 Task: Add Dark Chocolate Covered Honeycomb to the cart.
Action: Mouse moved to (25, 71)
Screenshot: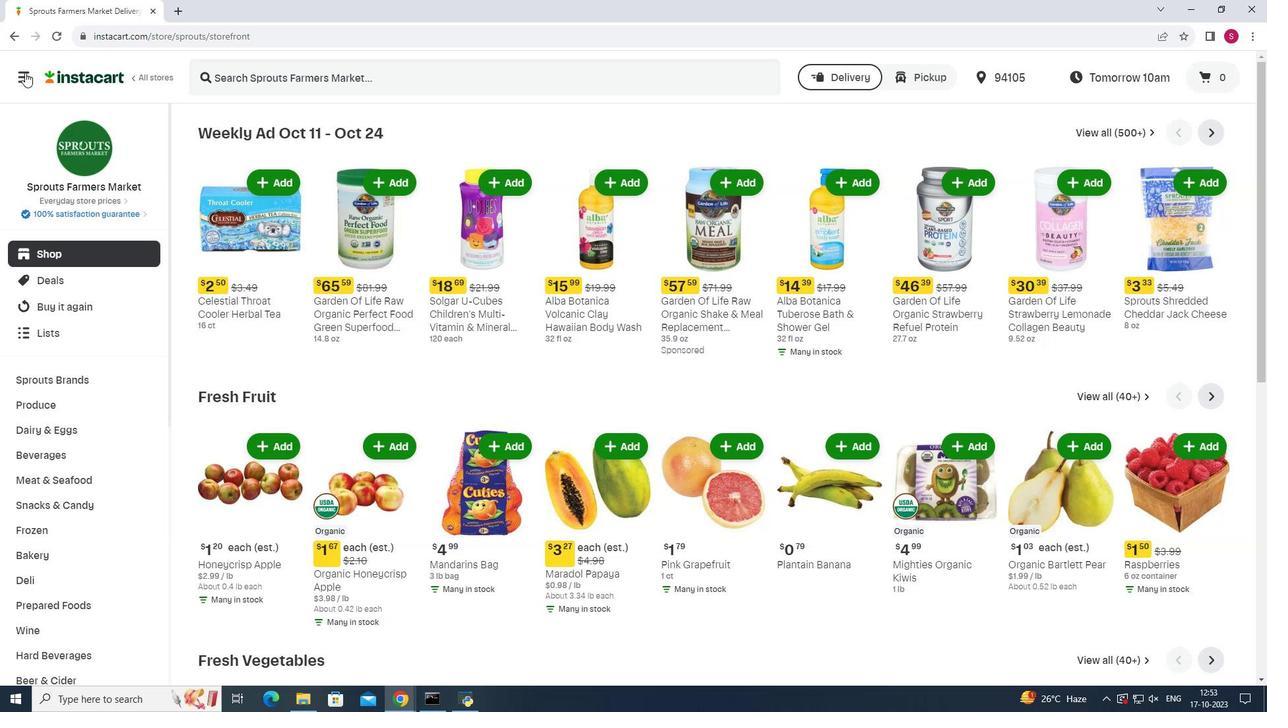 
Action: Mouse pressed left at (25, 71)
Screenshot: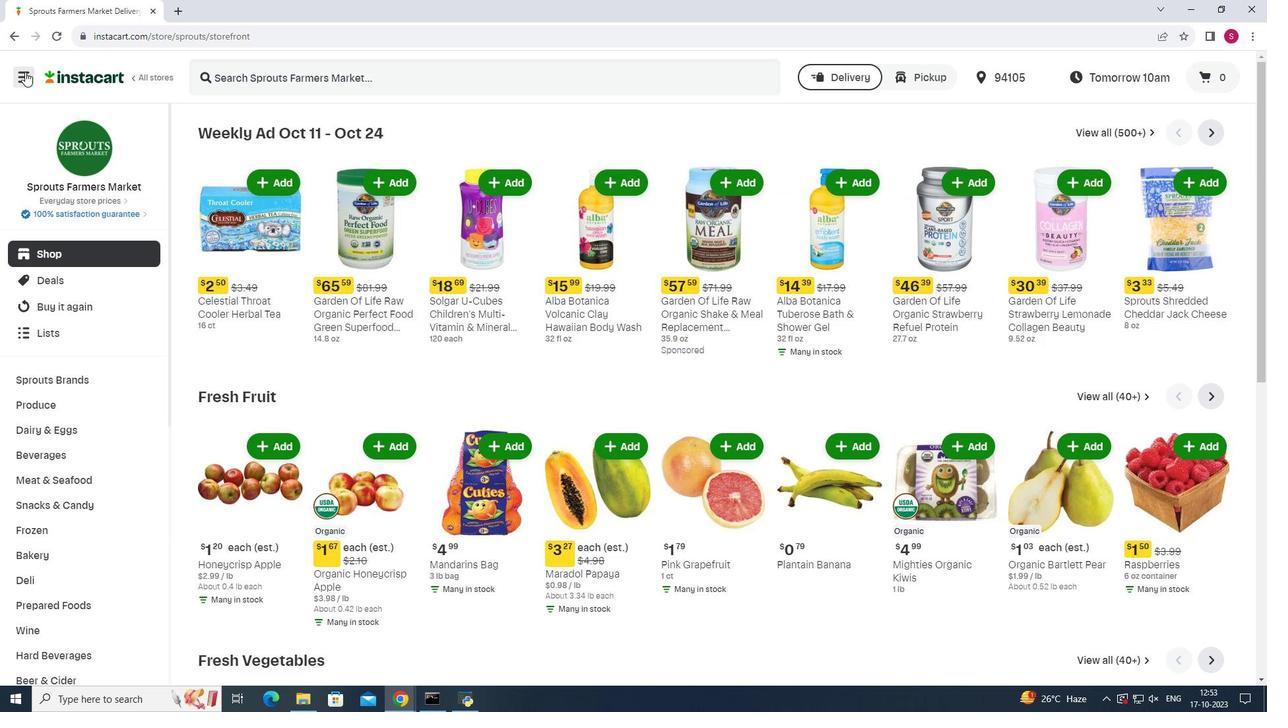 
Action: Mouse moved to (85, 342)
Screenshot: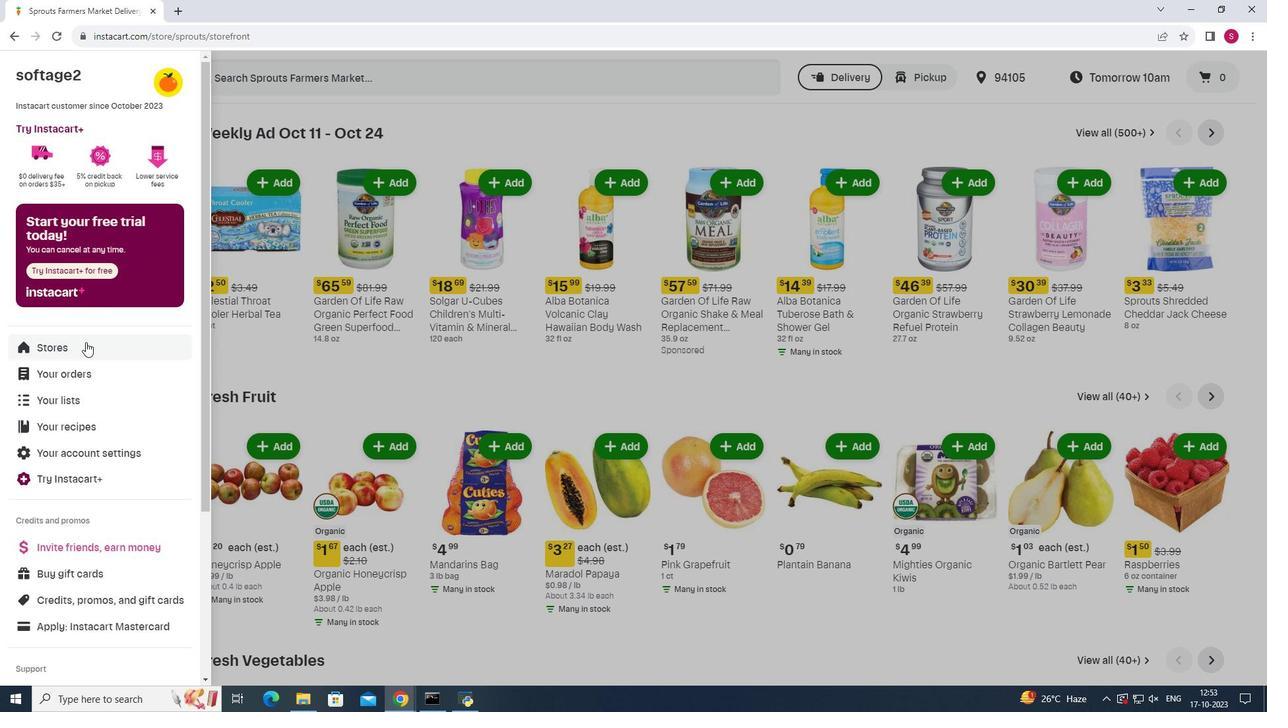 
Action: Mouse pressed left at (85, 342)
Screenshot: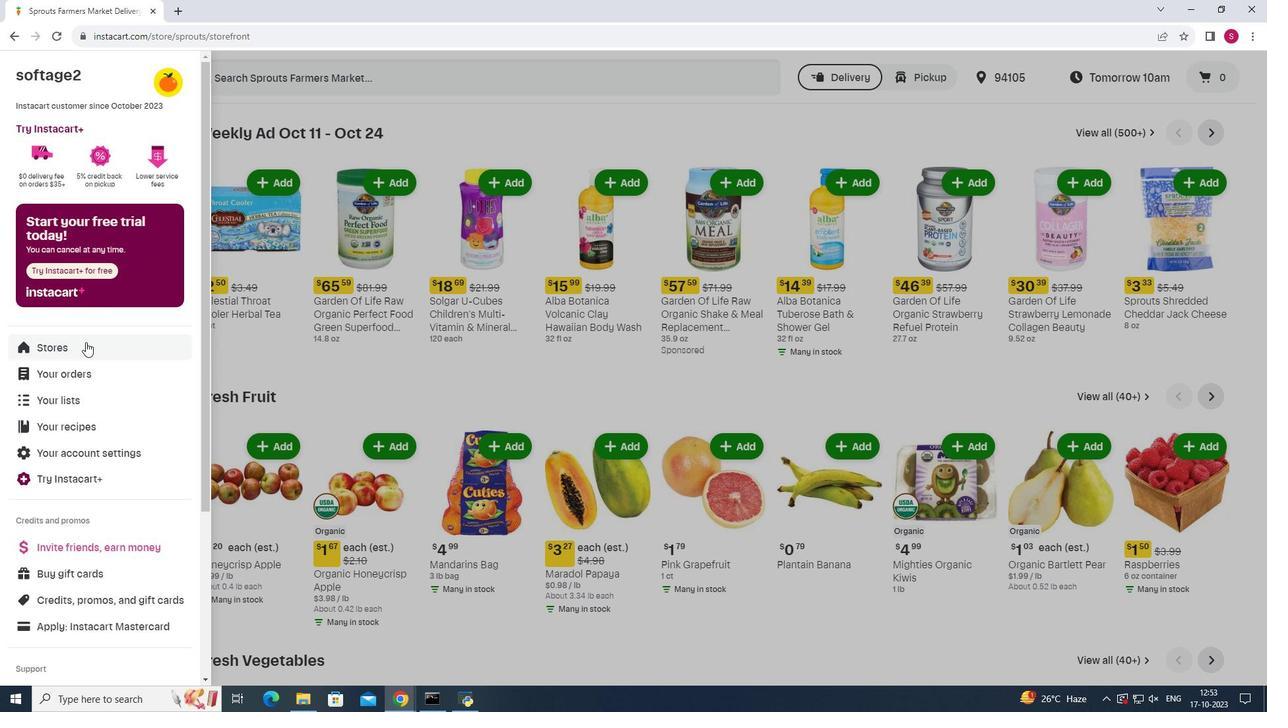 
Action: Mouse moved to (303, 118)
Screenshot: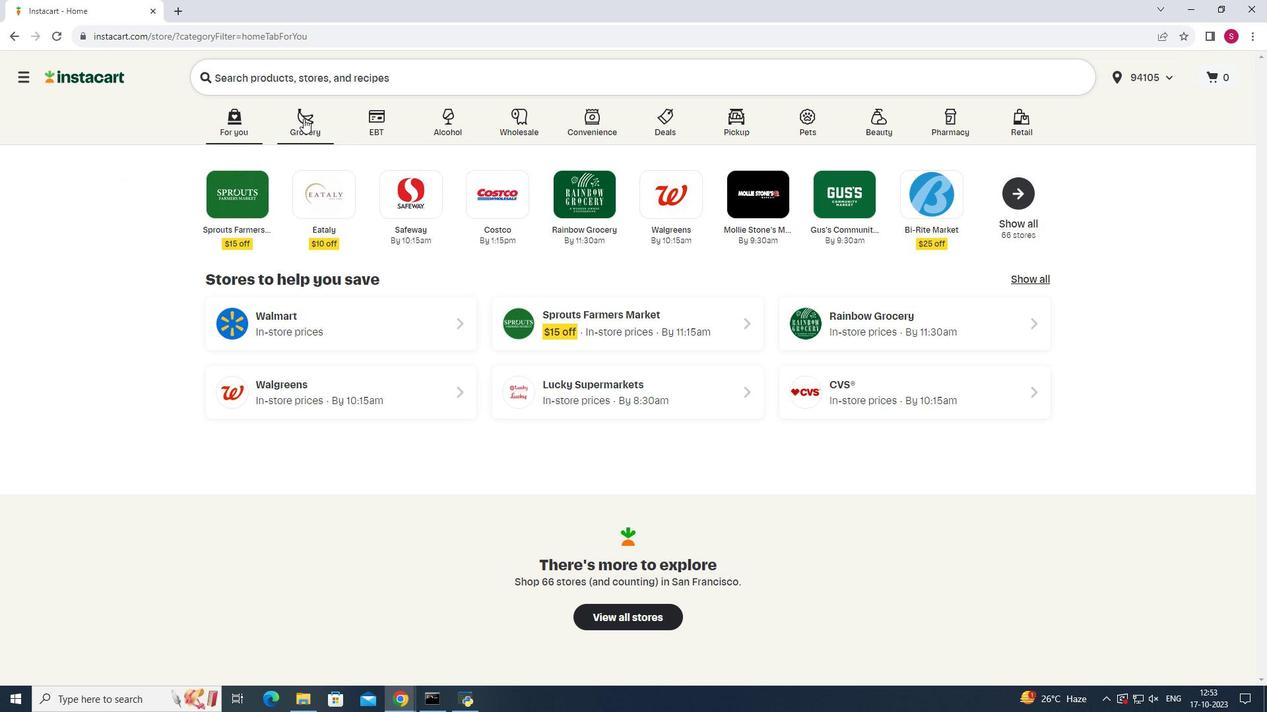 
Action: Mouse pressed left at (303, 118)
Screenshot: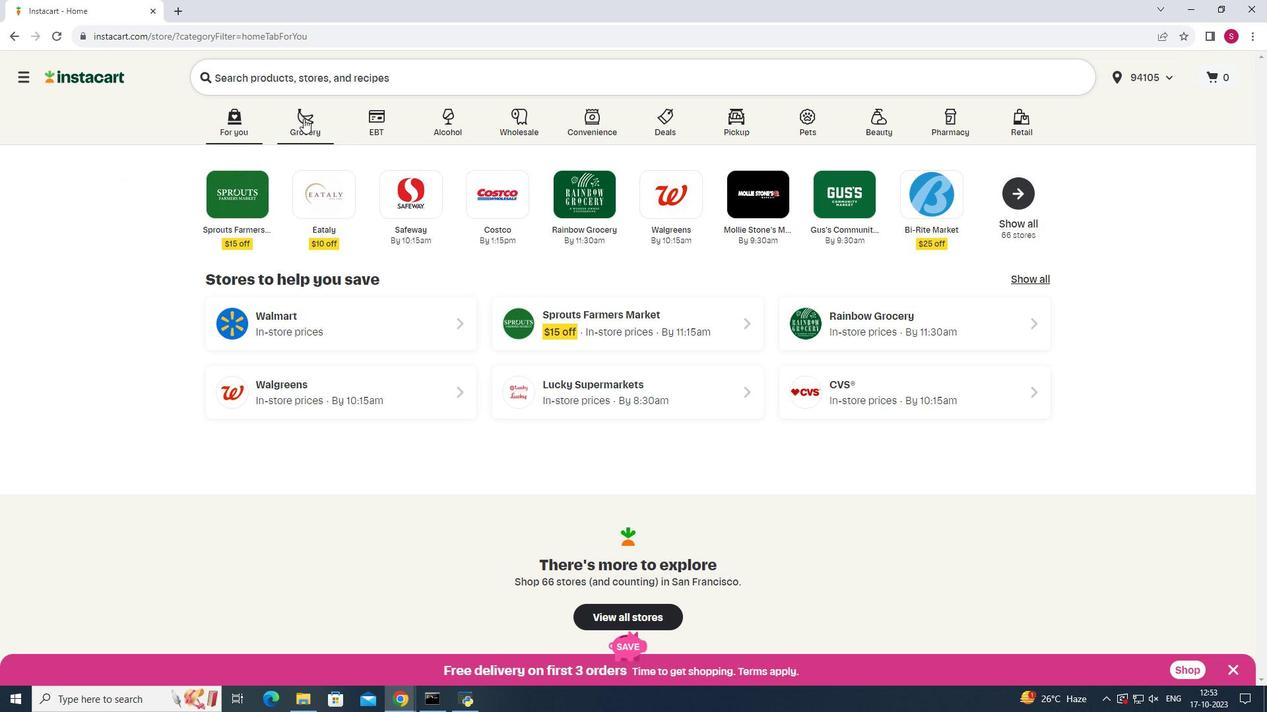 
Action: Mouse moved to (923, 184)
Screenshot: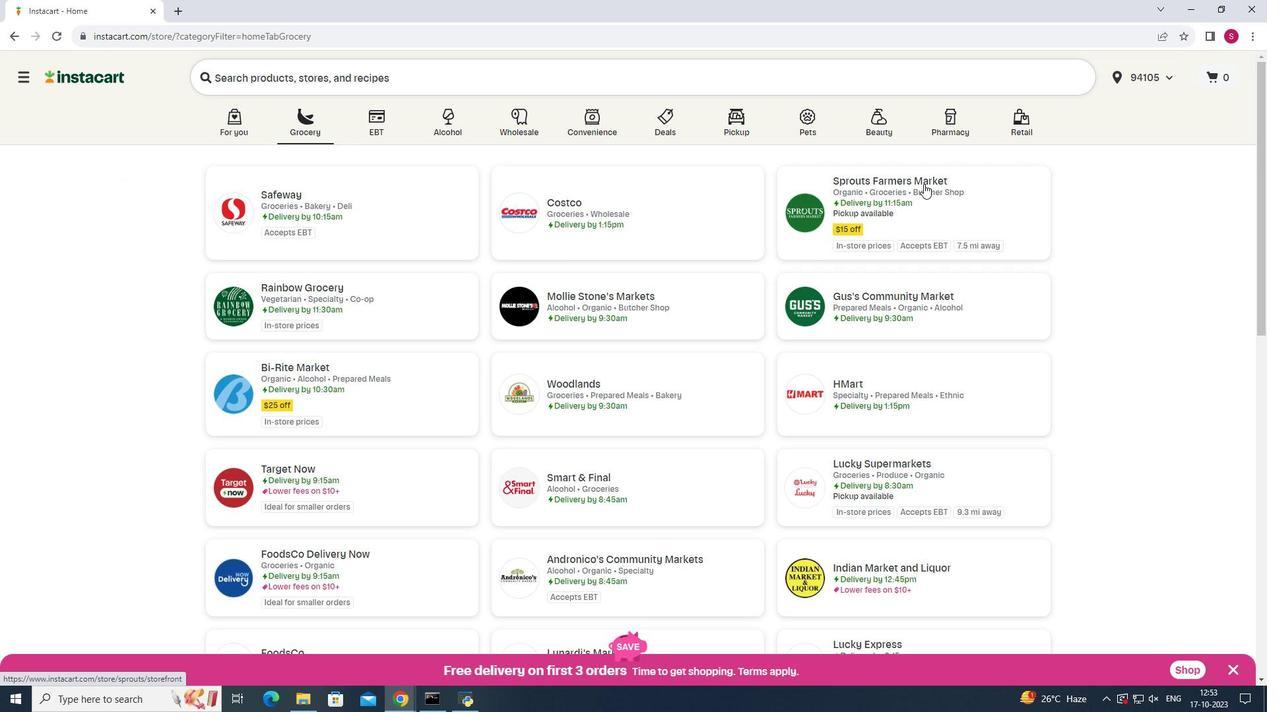 
Action: Mouse pressed left at (923, 184)
Screenshot: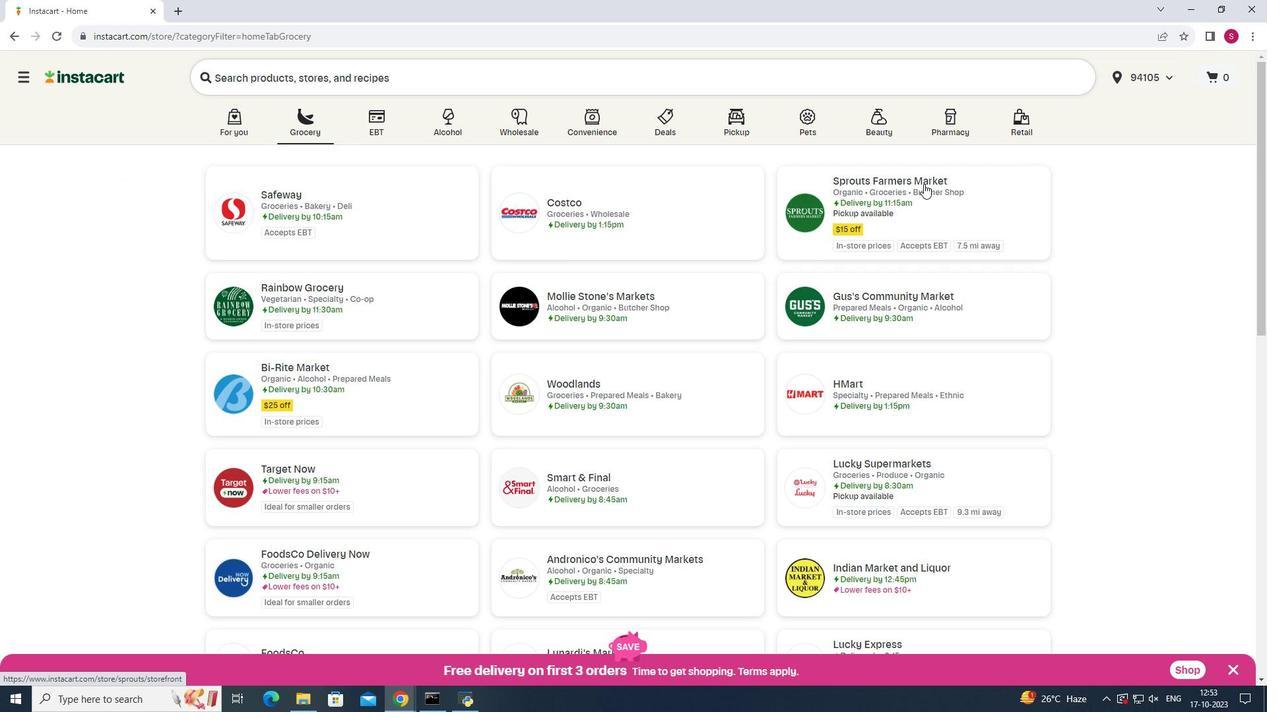 
Action: Mouse moved to (64, 506)
Screenshot: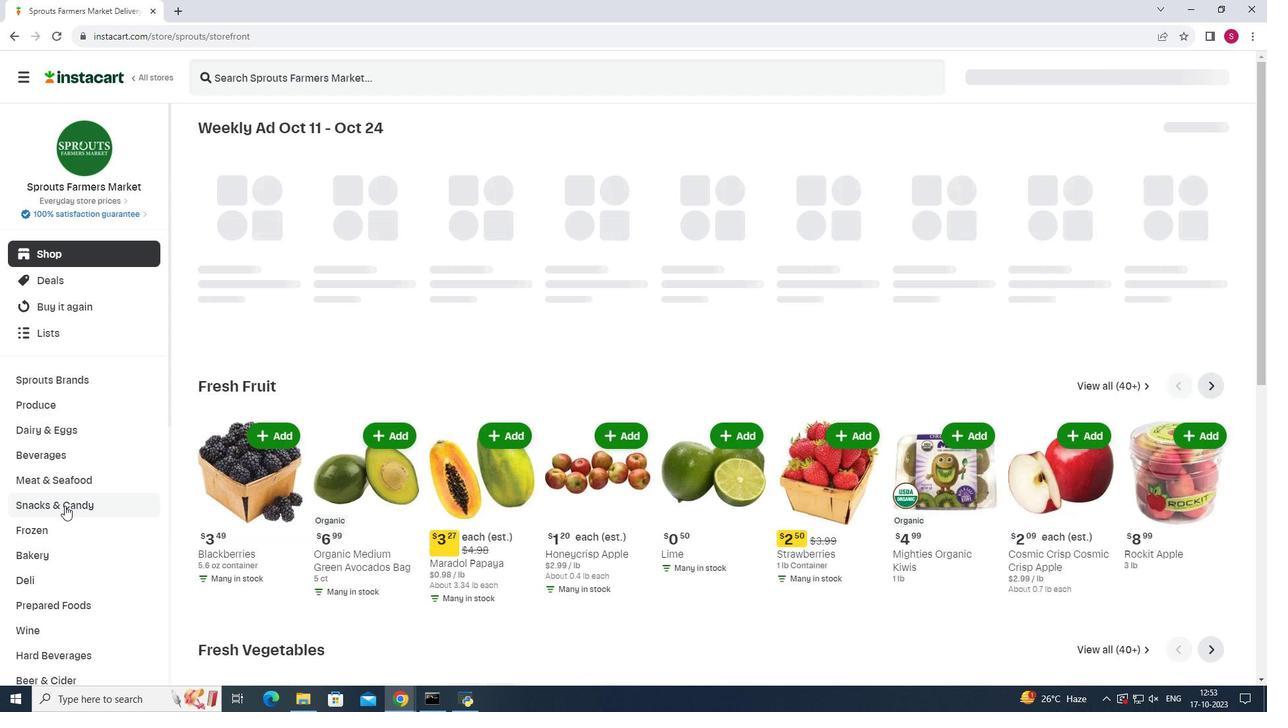 
Action: Mouse pressed left at (64, 506)
Screenshot: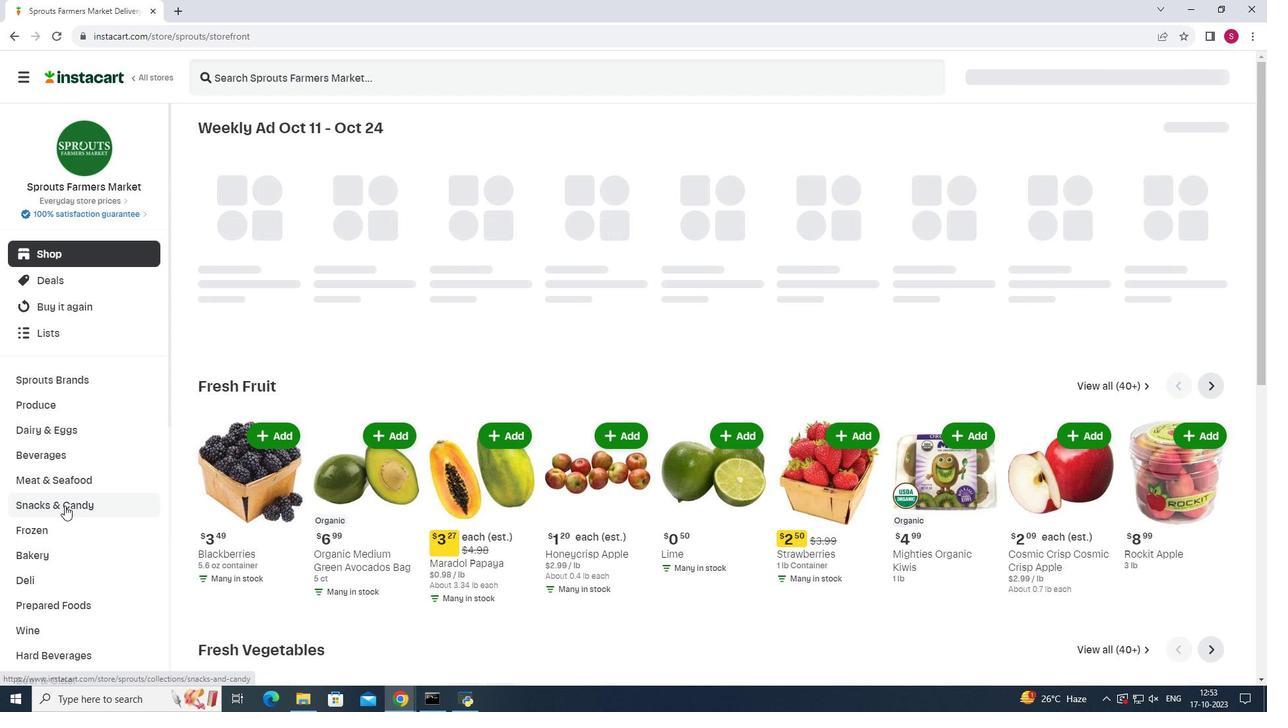 
Action: Mouse moved to (365, 162)
Screenshot: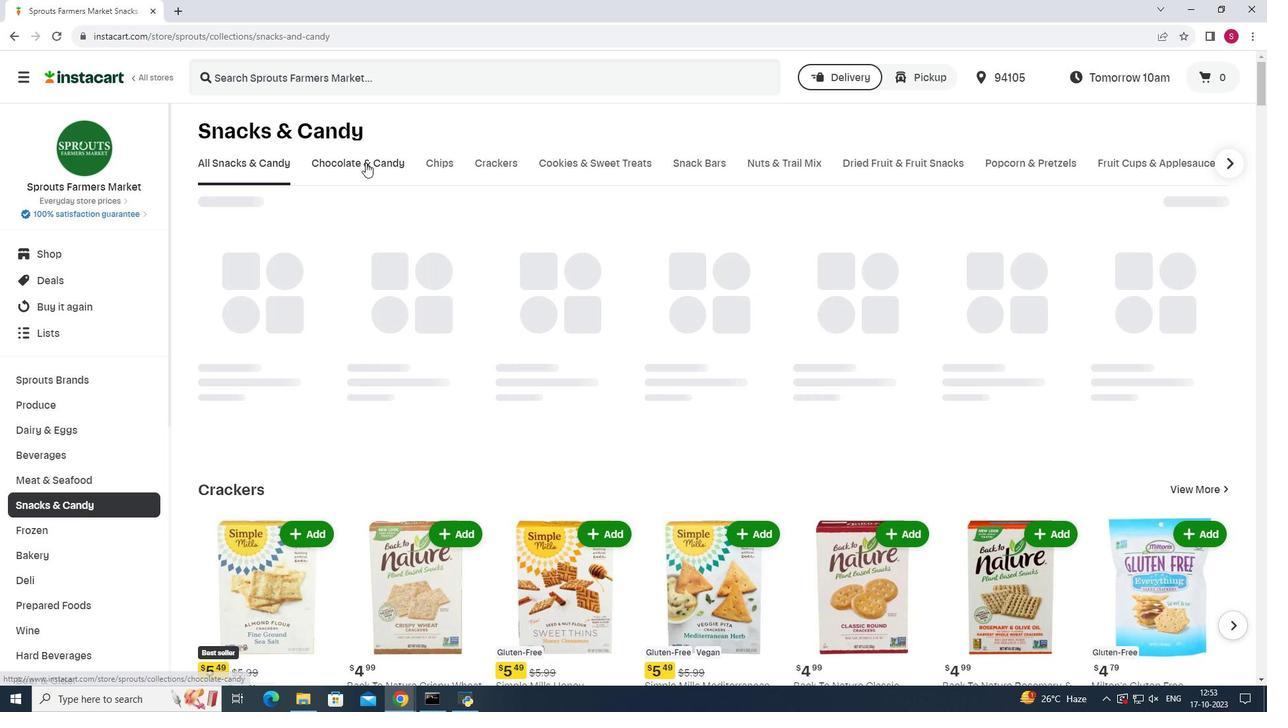 
Action: Mouse pressed left at (365, 162)
Screenshot: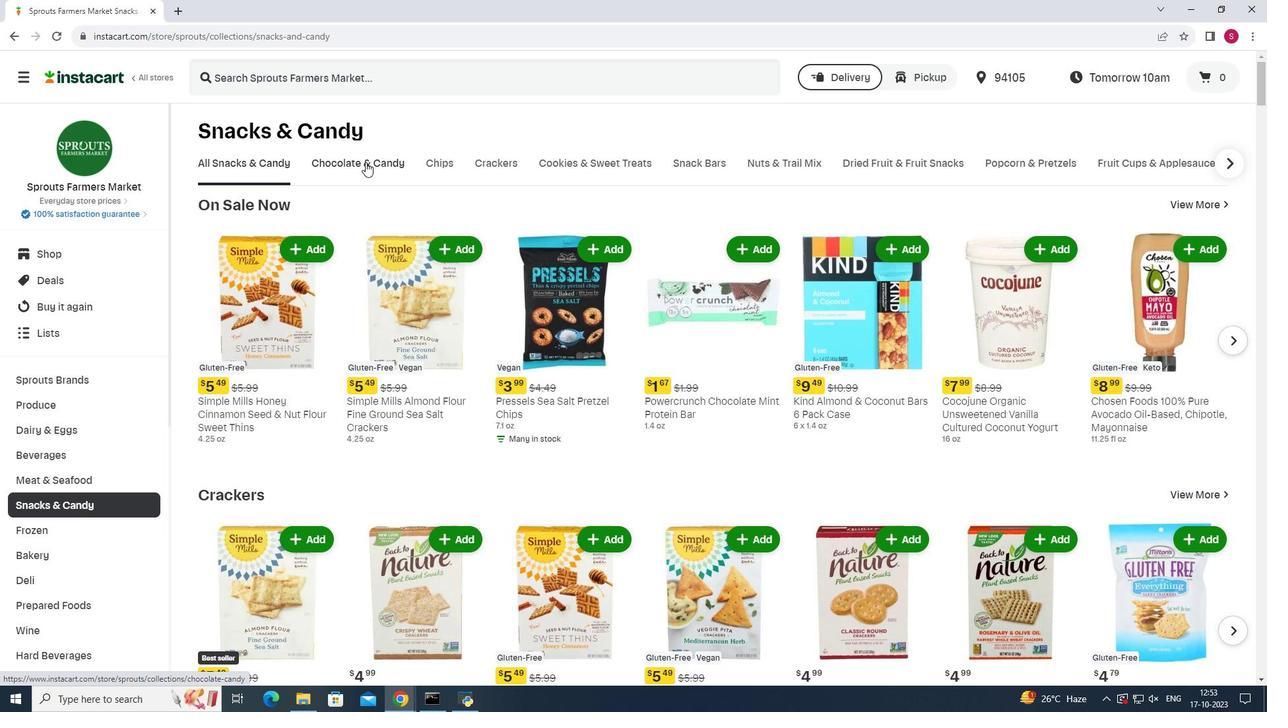 
Action: Mouse moved to (340, 219)
Screenshot: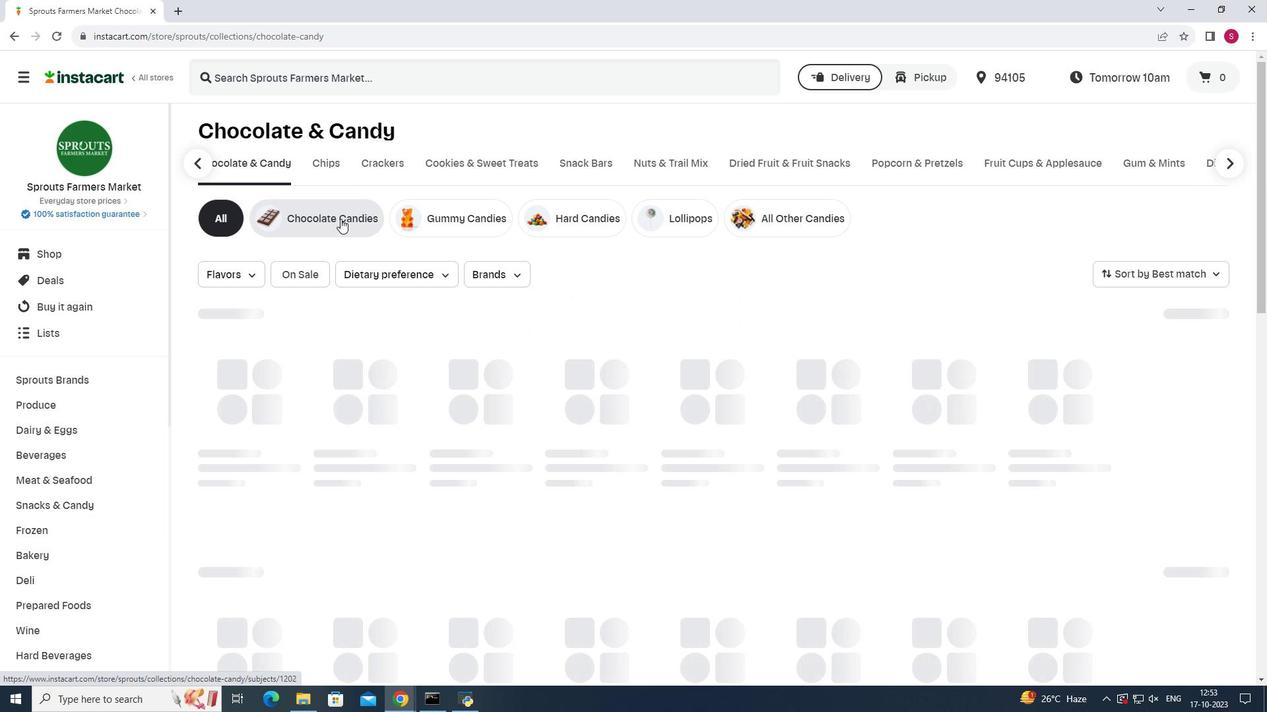 
Action: Mouse pressed left at (340, 219)
Screenshot: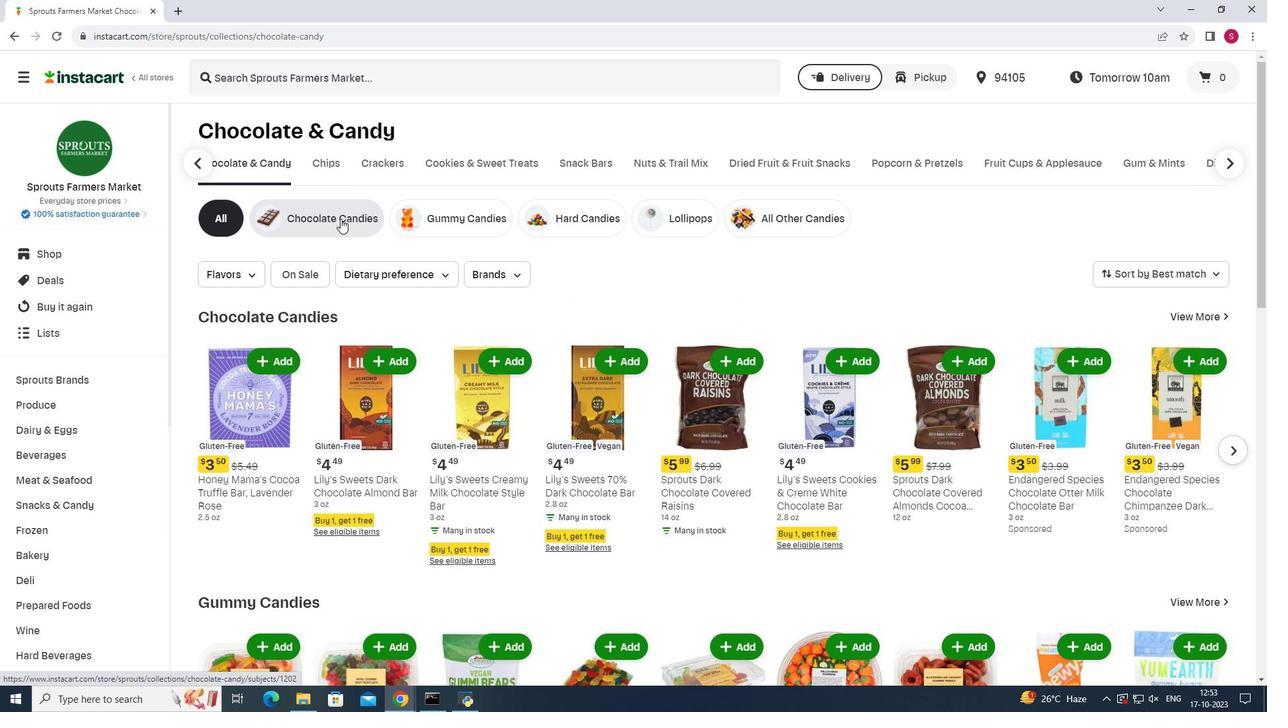
Action: Mouse moved to (584, 77)
Screenshot: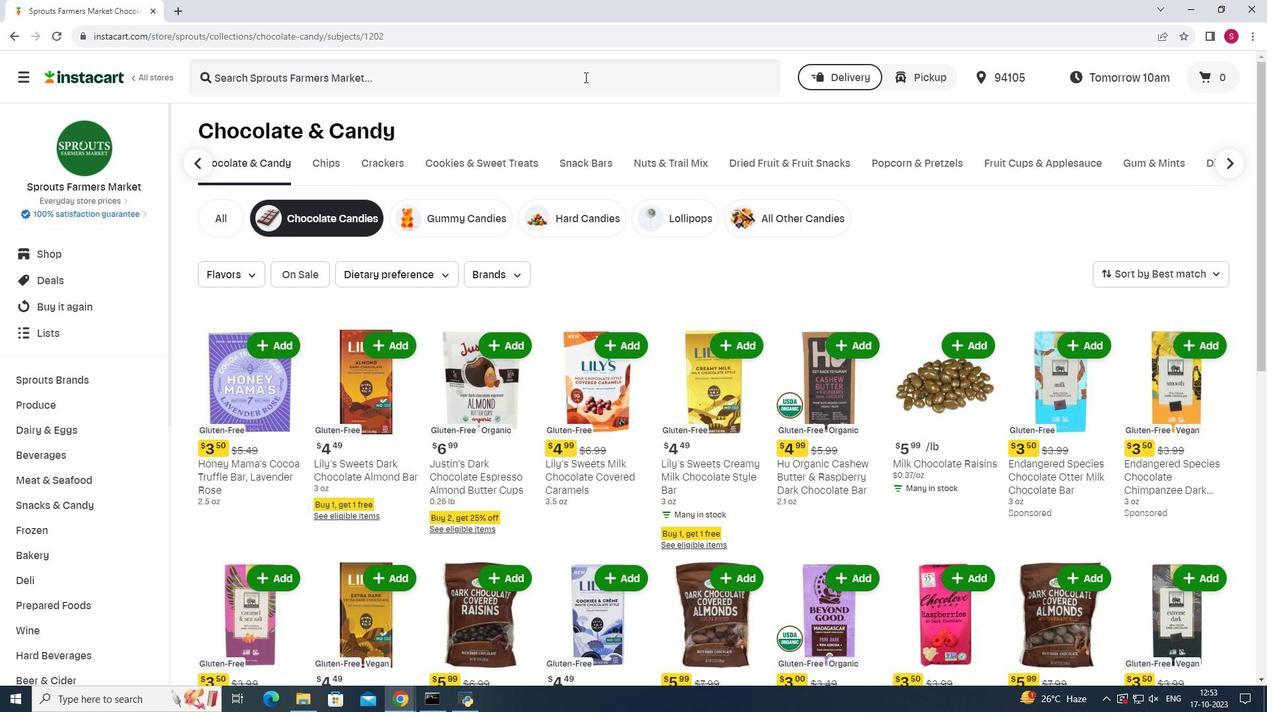 
Action: Mouse pressed left at (584, 77)
Screenshot: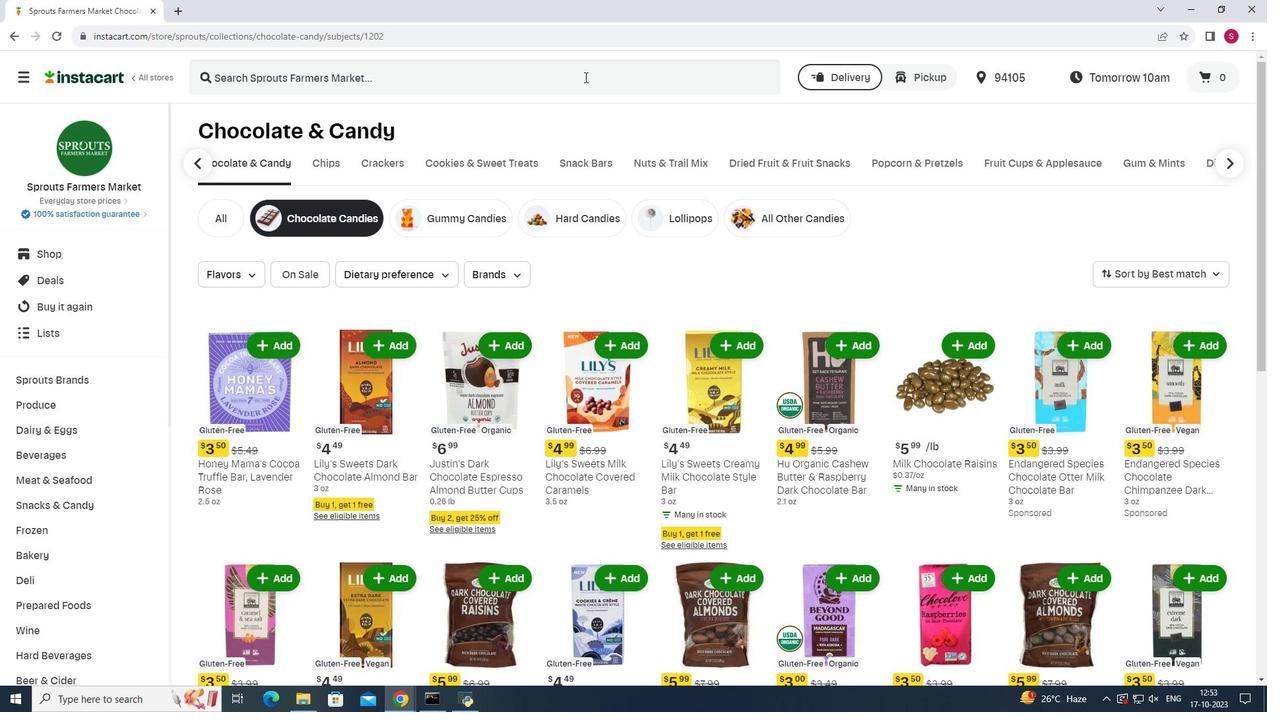 
Action: Key pressed <Key.shift>Dark<Key.space><Key.shift>Chocolate<Key.space><Key.shift><Key.shift><Key.shift><Key.shift><Key.shift><Key.shift><Key.shift><Key.shift><Key.shift>Covereds<Key.backspace><Key.space><Key.shift><Key.shift>Honeycomb<Key.enter>
Screenshot: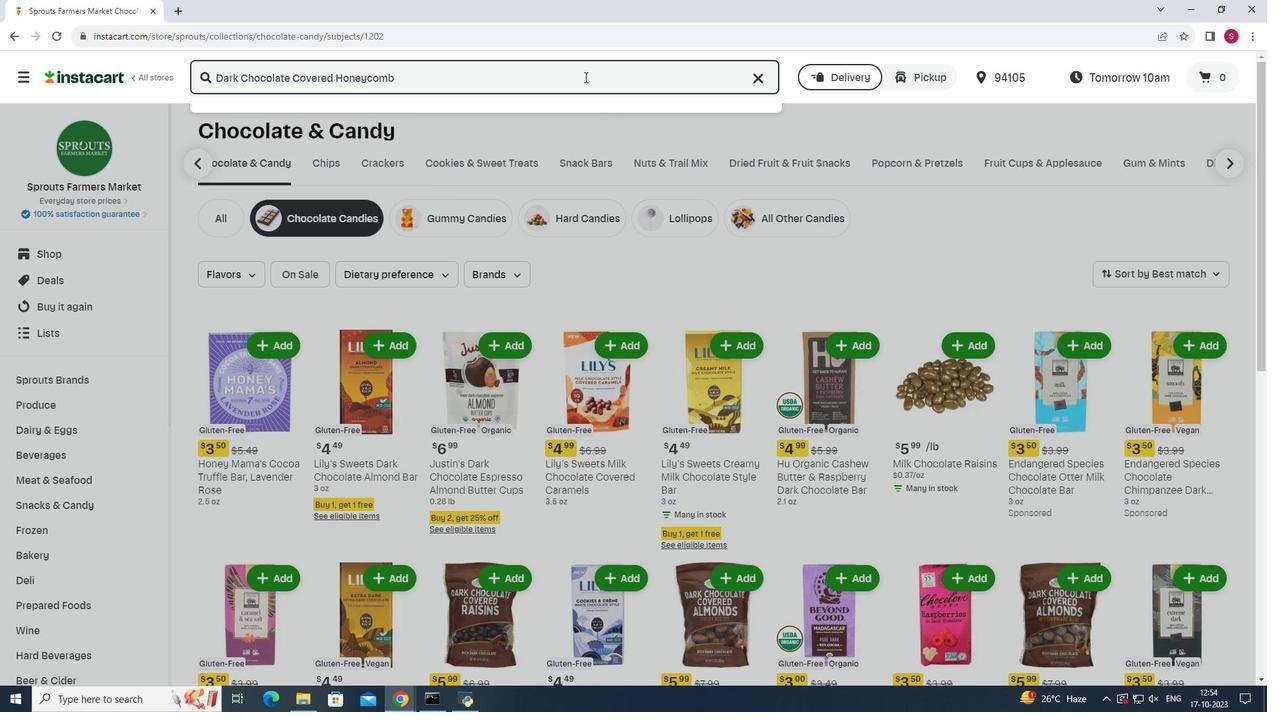 
Action: Mouse moved to (903, 452)
Screenshot: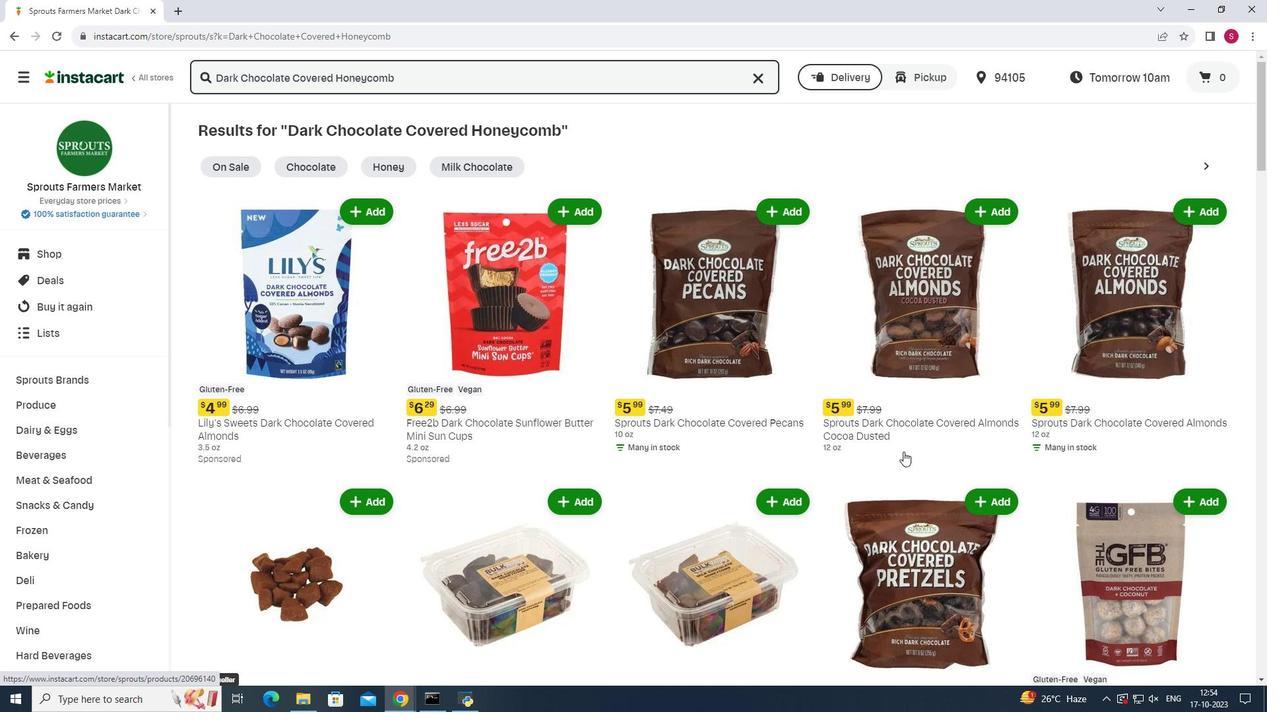 
Action: Mouse scrolled (903, 451) with delta (0, 0)
Screenshot: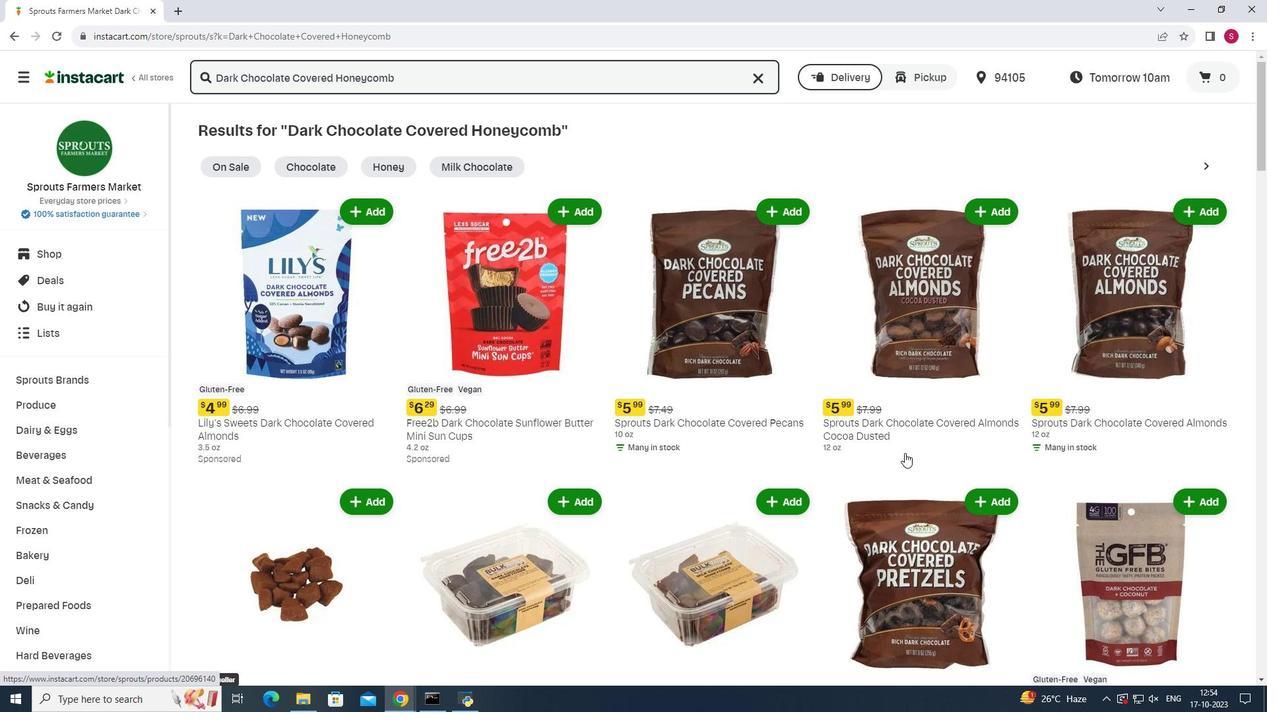 
Action: Mouse moved to (905, 457)
Screenshot: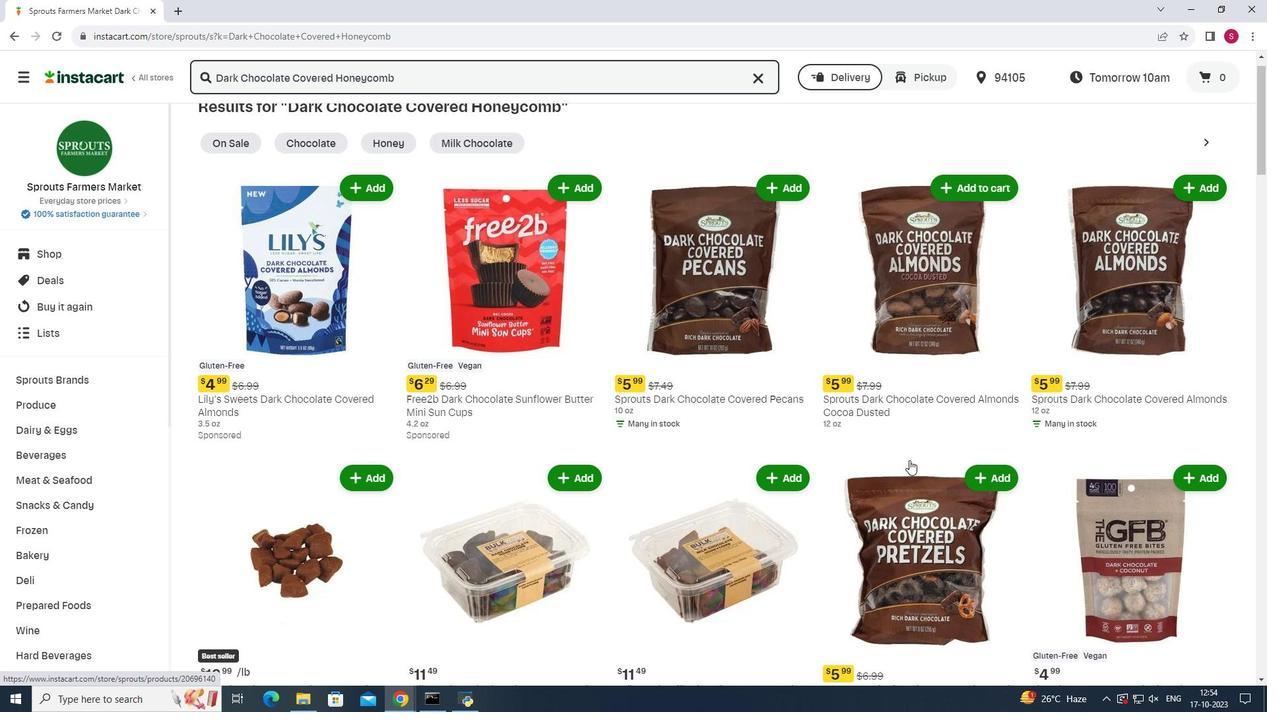 
Action: Mouse scrolled (905, 456) with delta (0, 0)
Screenshot: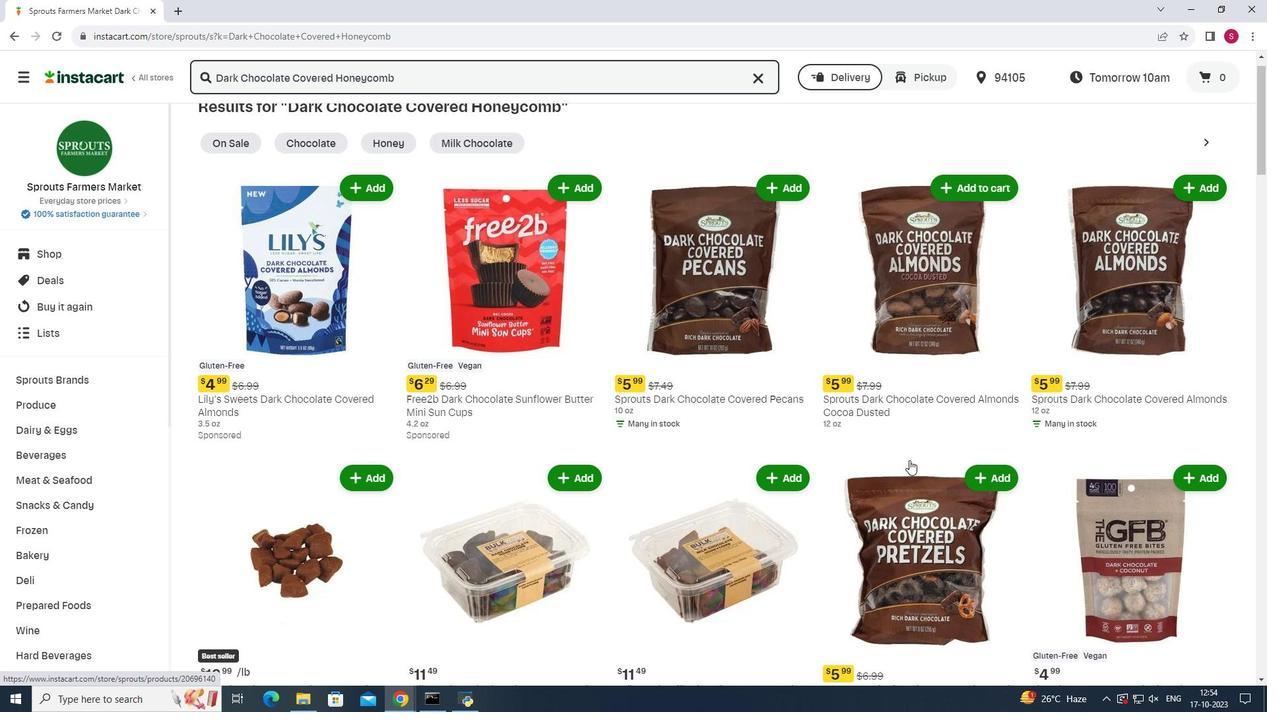 
Action: Mouse moved to (909, 460)
Screenshot: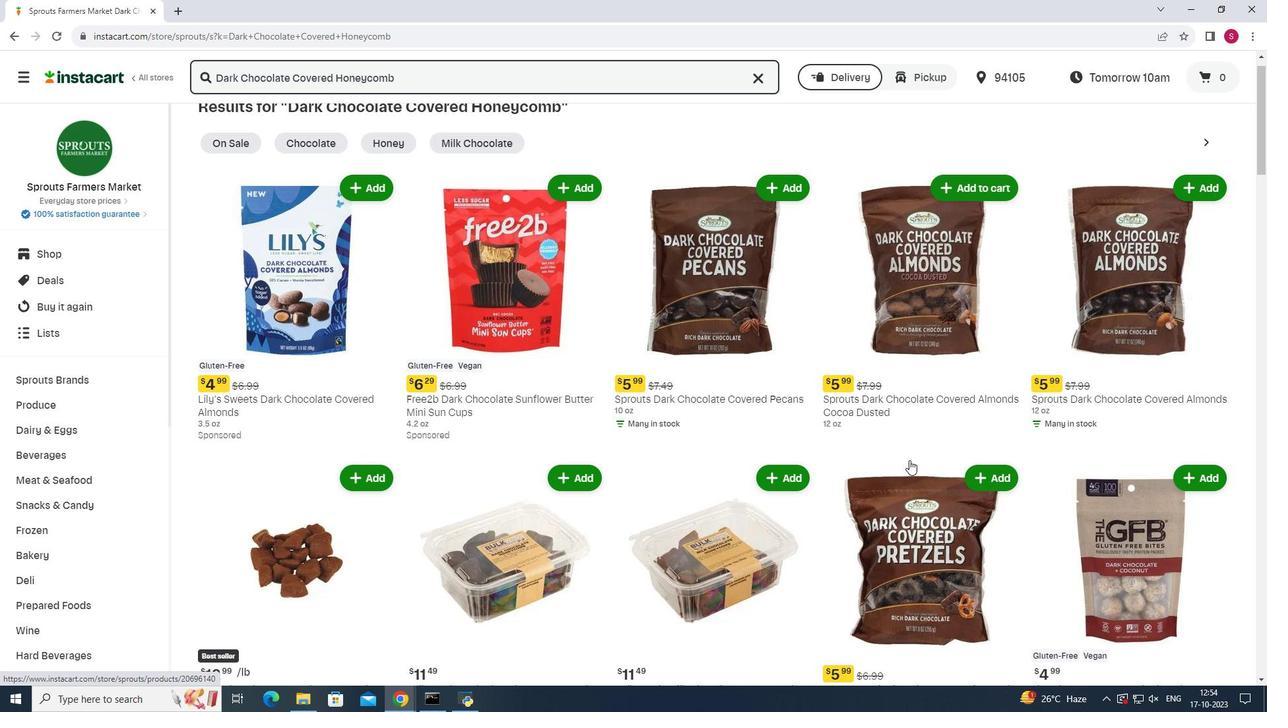 
Action: Mouse scrolled (909, 459) with delta (0, 0)
Screenshot: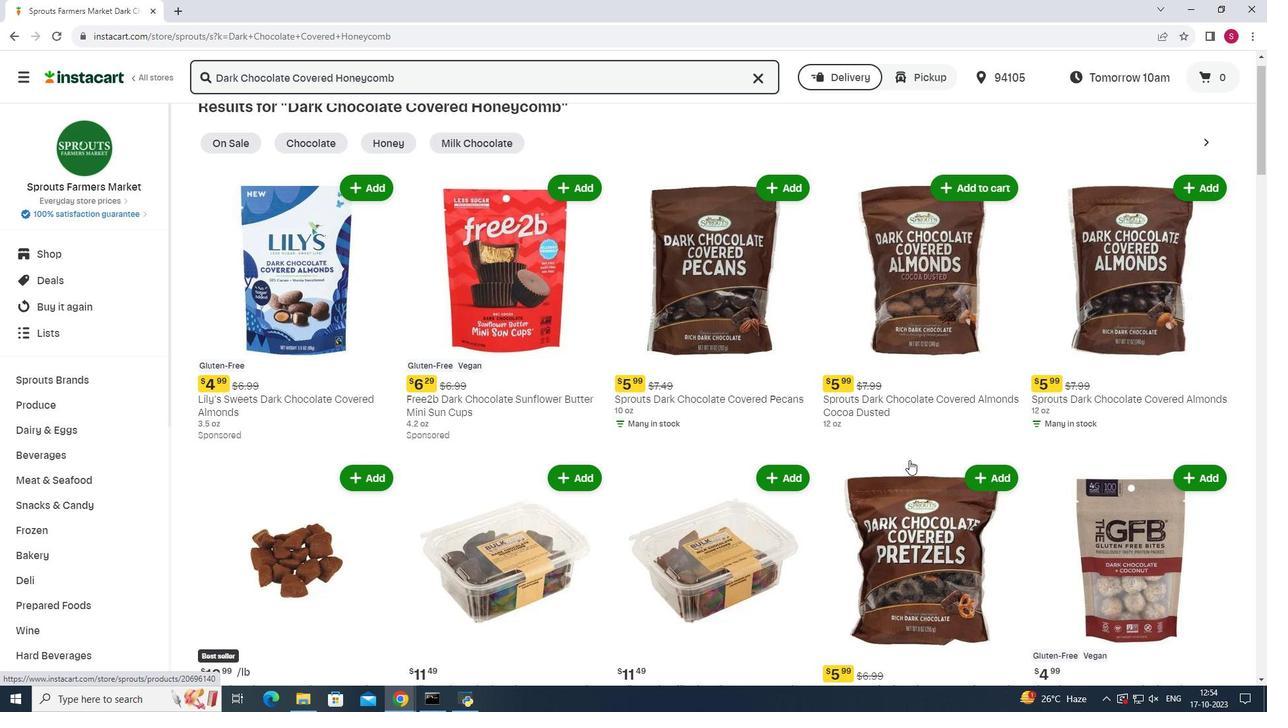 
Action: Mouse scrolled (909, 459) with delta (0, 0)
Screenshot: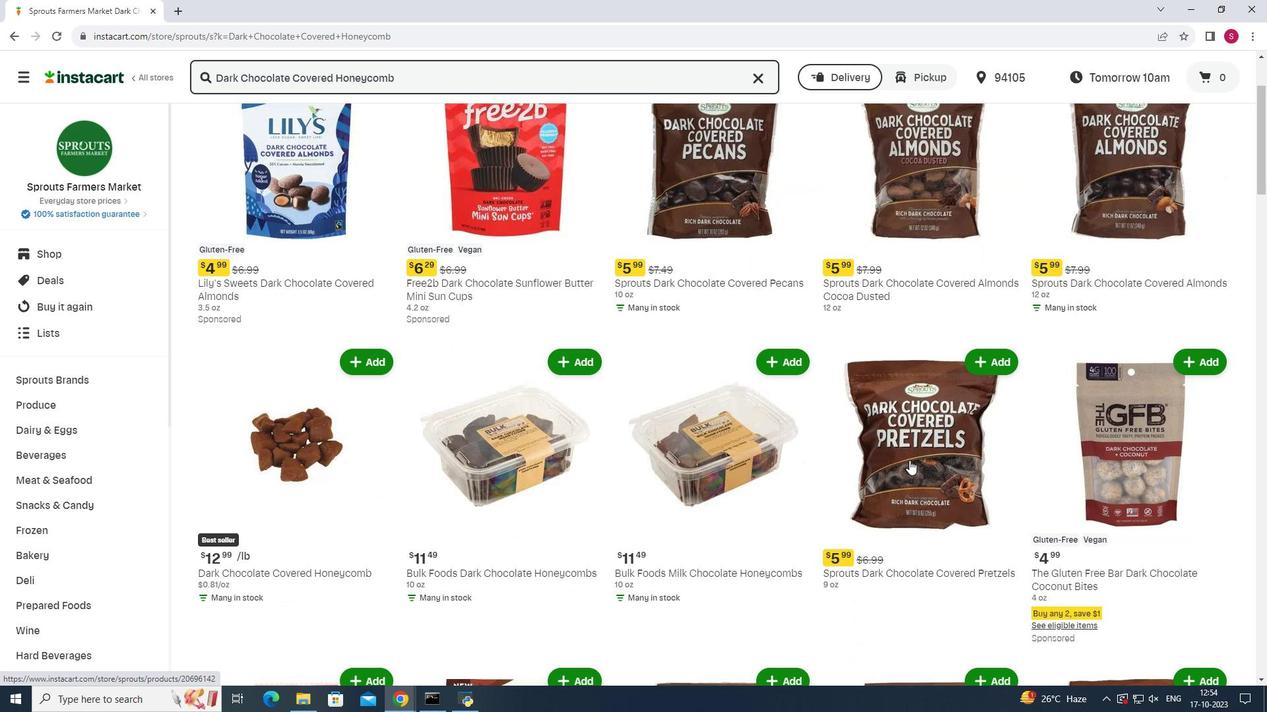 
Action: Mouse moved to (356, 230)
Screenshot: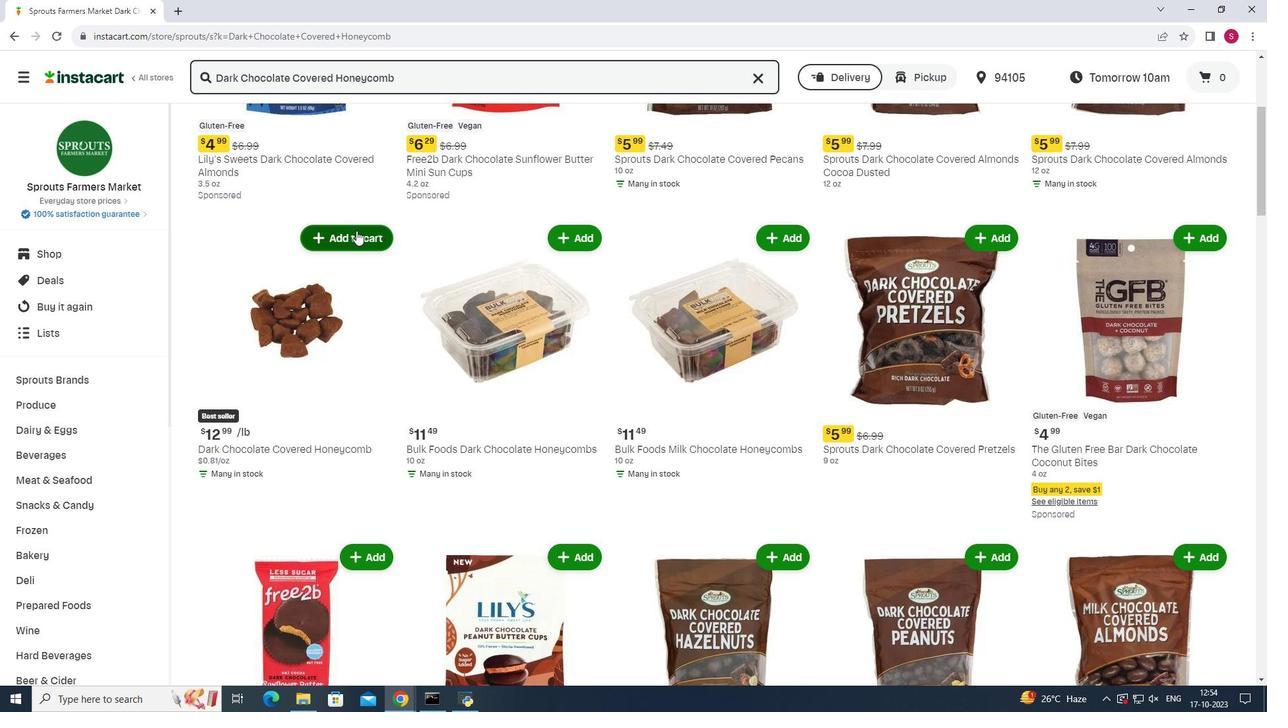 
Action: Mouse pressed left at (356, 230)
Screenshot: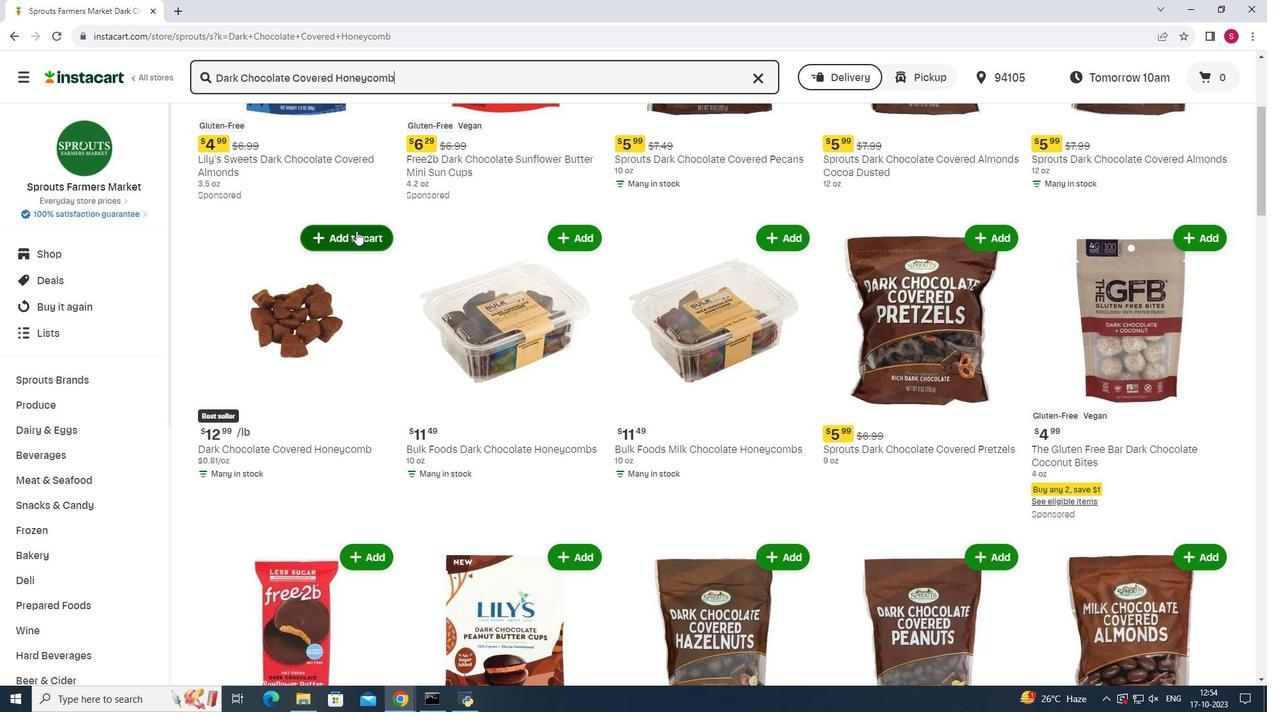 
